 Task: Search for emails with sensitivity set to 'confidential' in Outlook.
Action: Mouse moved to (310, 14)
Screenshot: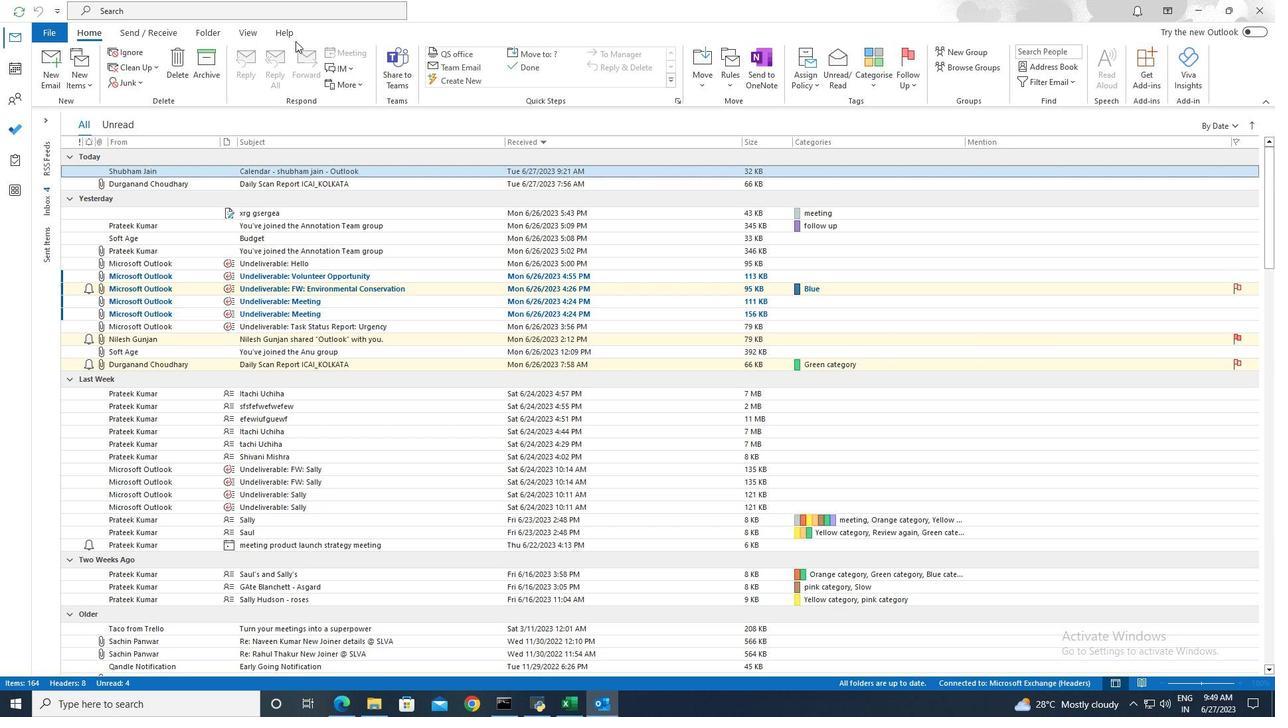 
Action: Mouse pressed left at (310, 14)
Screenshot: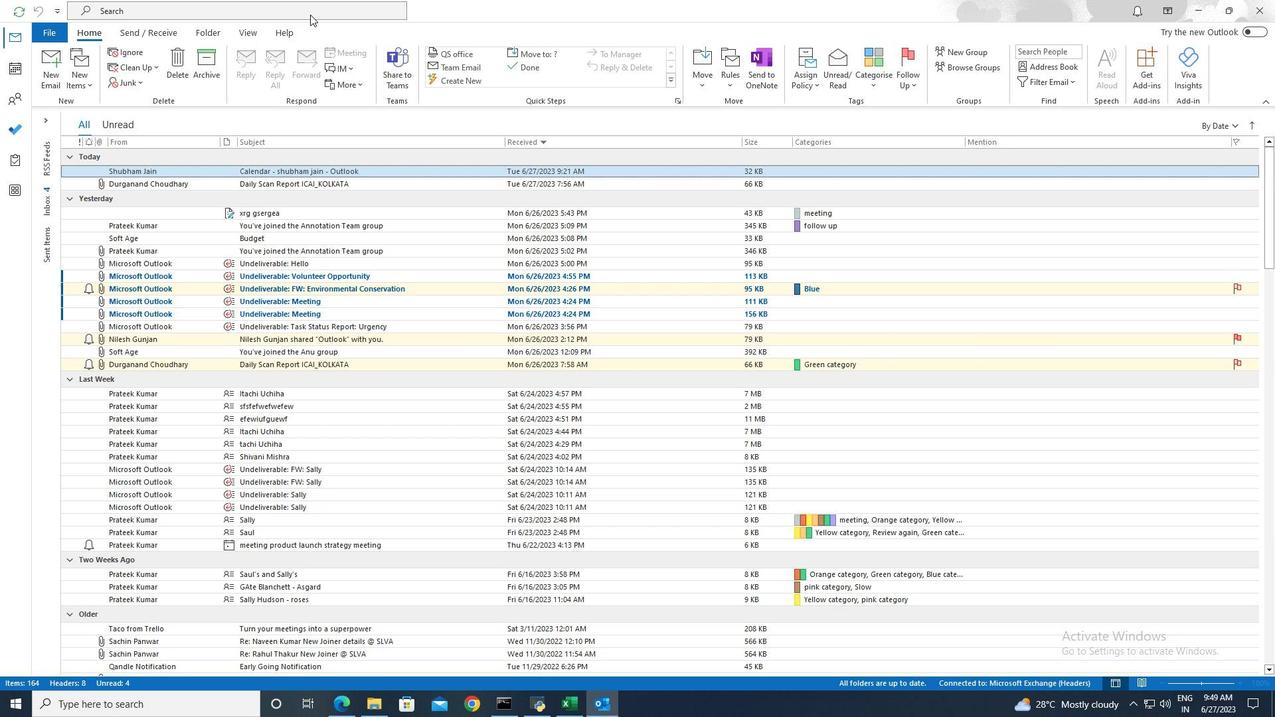 
Action: Mouse moved to (454, 11)
Screenshot: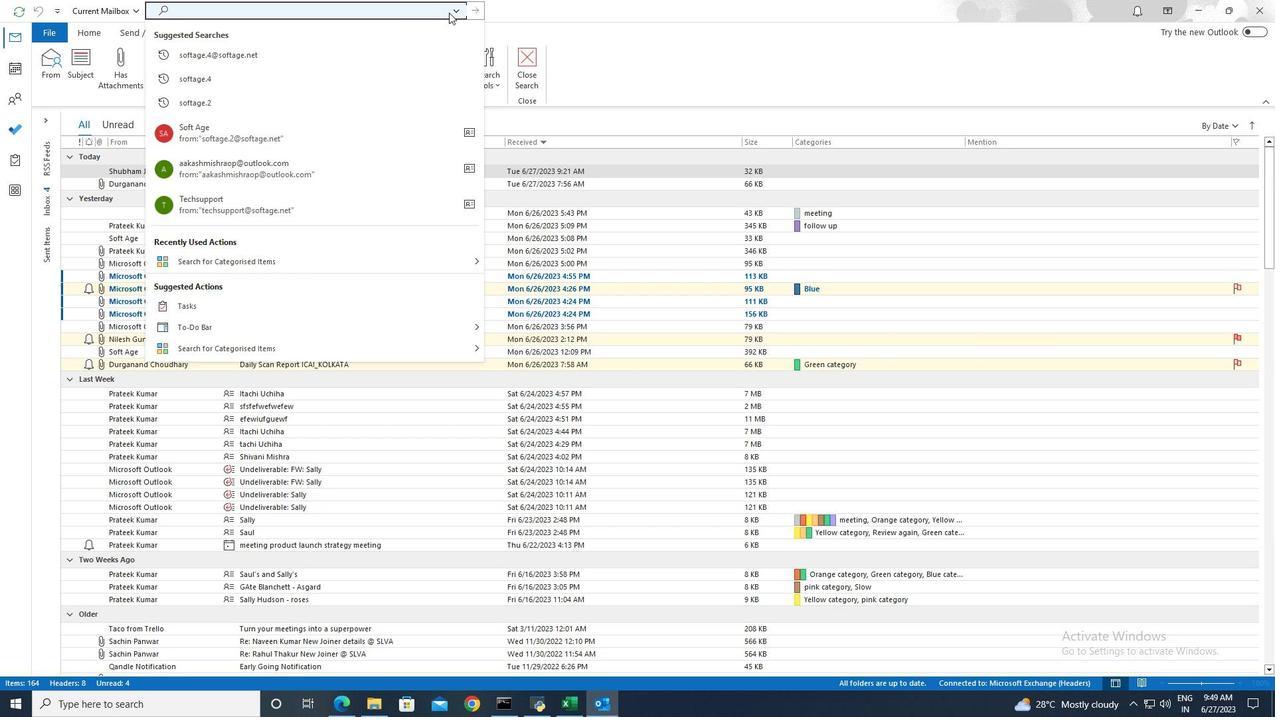 
Action: Mouse pressed left at (454, 11)
Screenshot: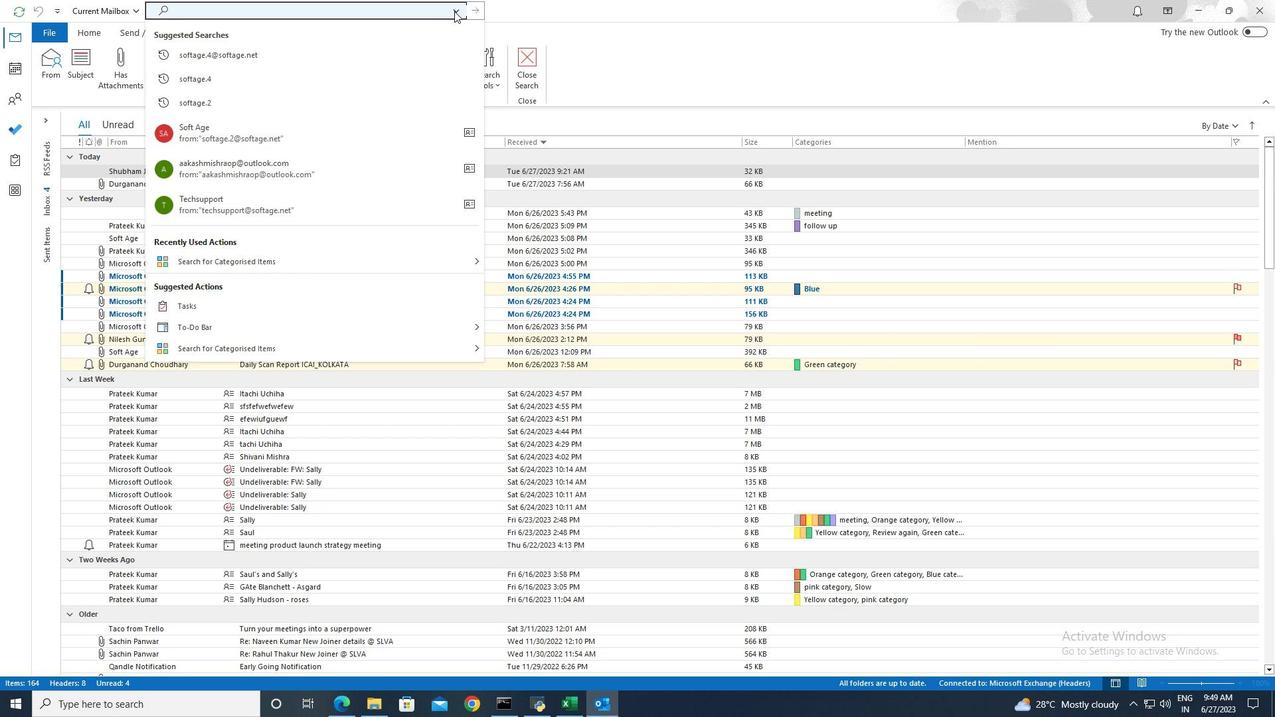 
Action: Mouse moved to (246, 358)
Screenshot: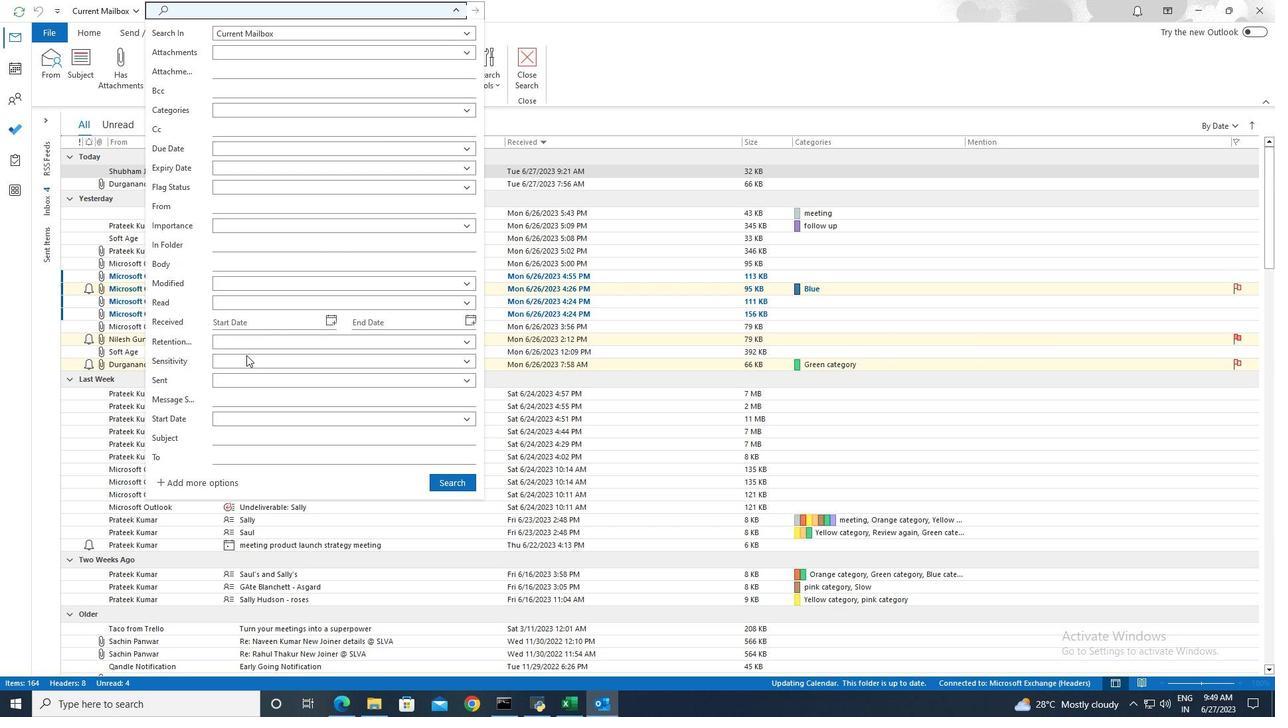 
Action: Mouse pressed left at (246, 358)
Screenshot: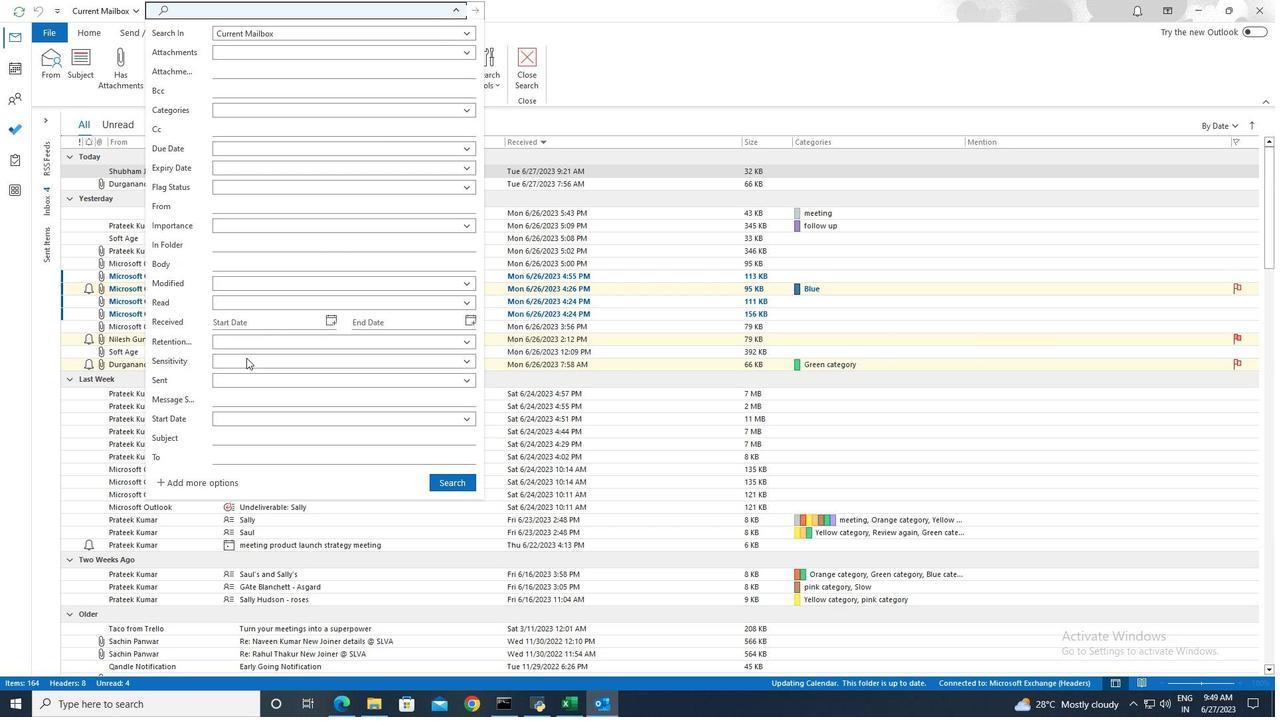 
Action: Mouse moved to (236, 421)
Screenshot: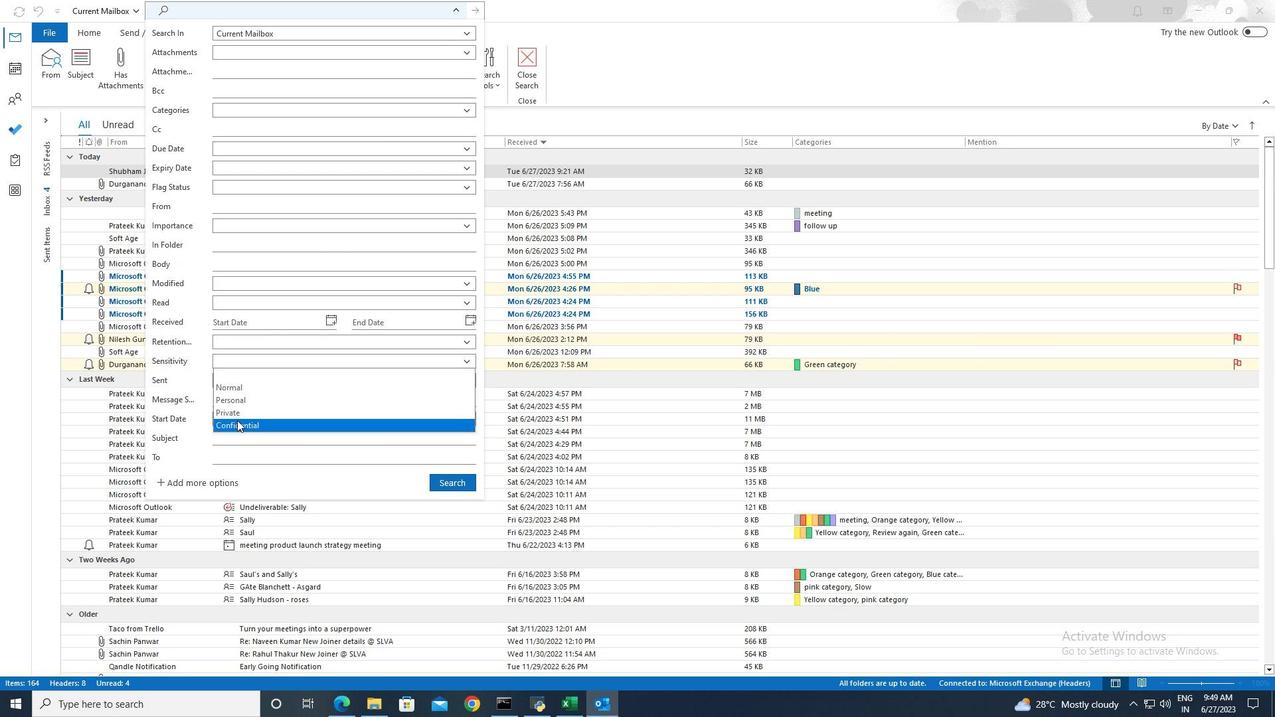 
Action: Mouse pressed left at (236, 421)
Screenshot: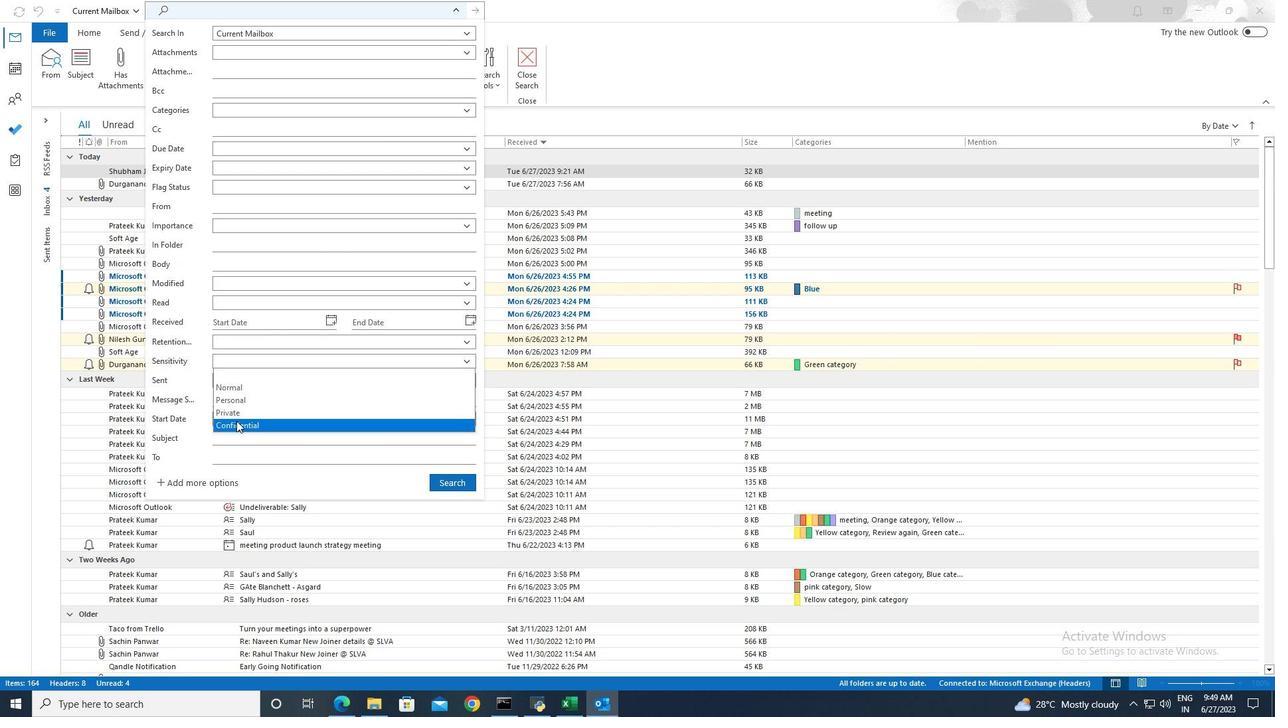 
Action: Mouse moved to (464, 482)
Screenshot: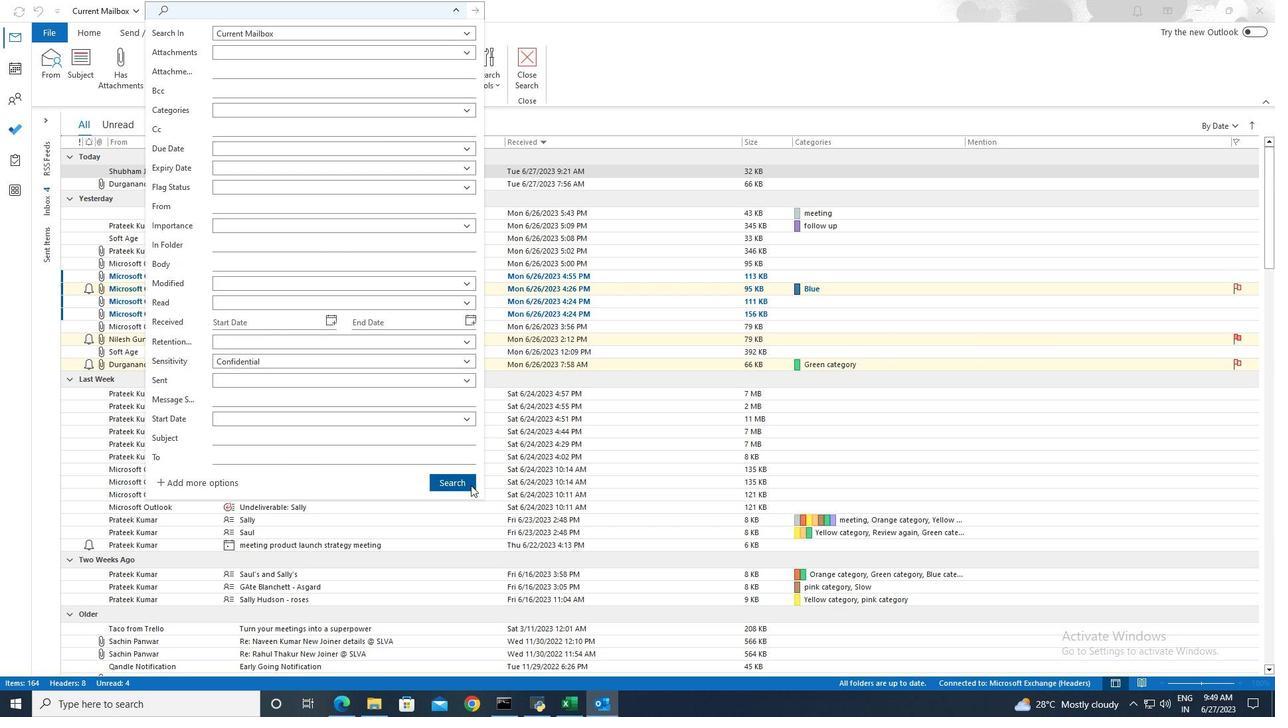
Action: Mouse pressed left at (464, 482)
Screenshot: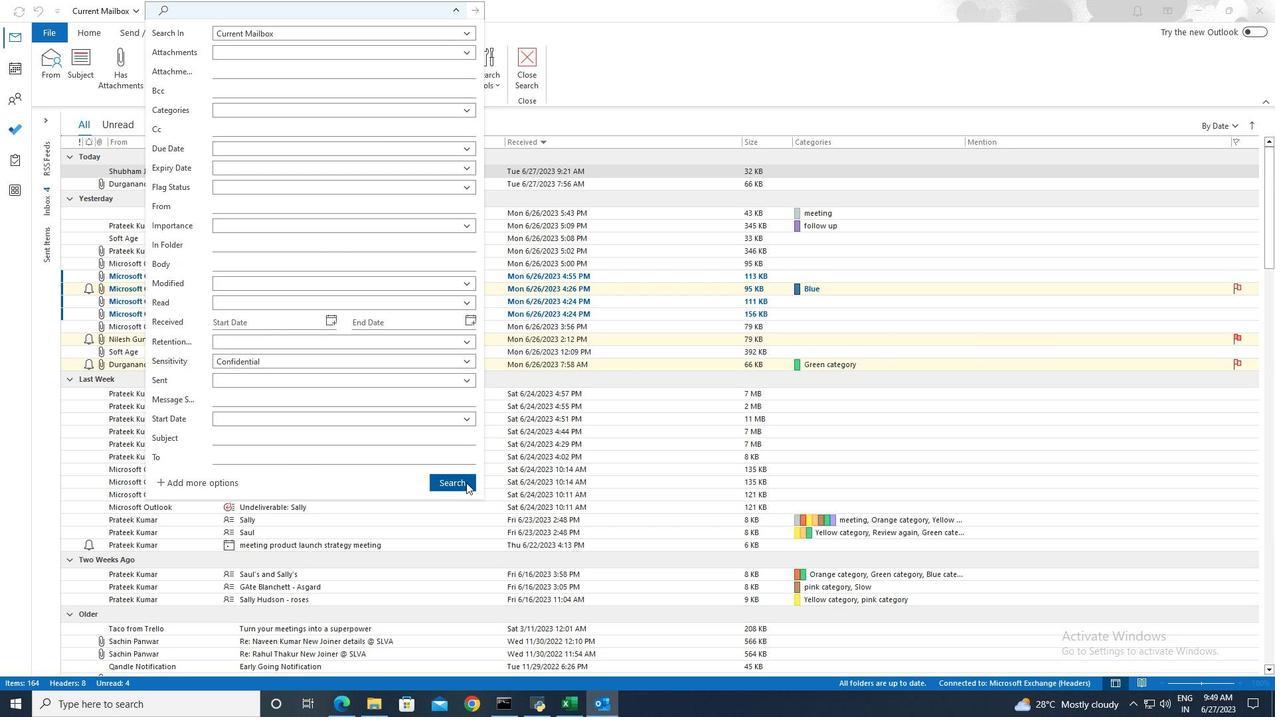 
Action: Mouse moved to (453, 469)
Screenshot: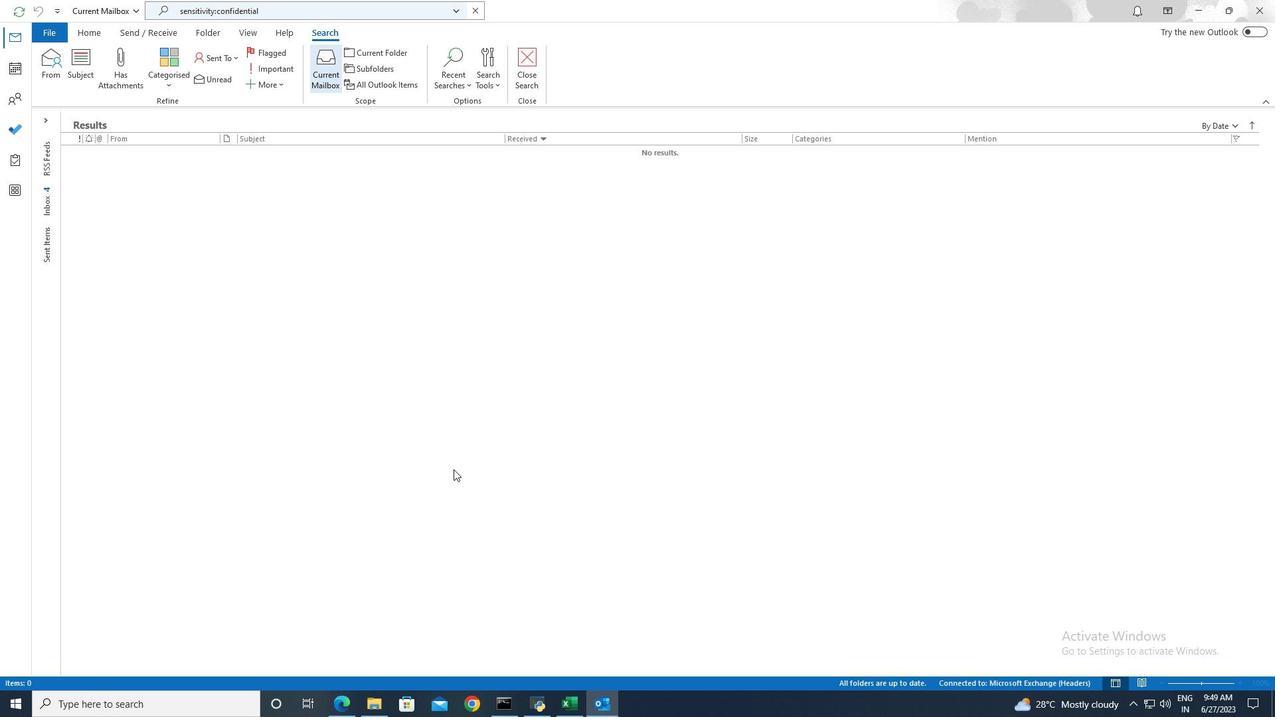 
